 Task: Add a field from the Popular template Effort Level a blank project BayTech
Action: Mouse moved to (383, 378)
Screenshot: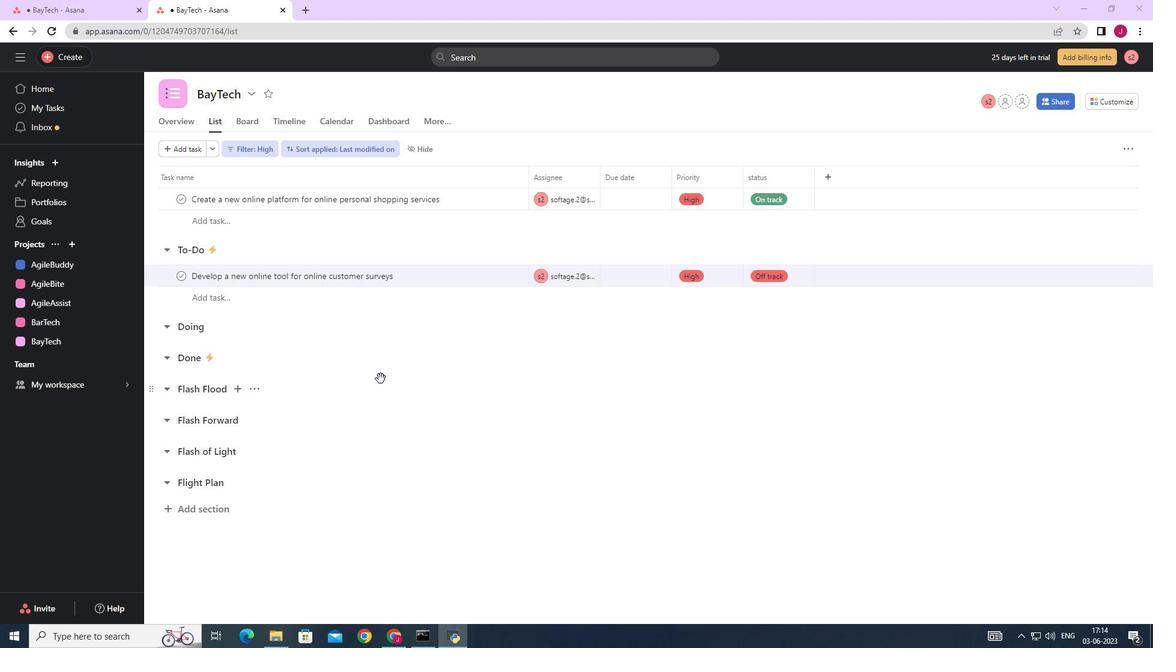
Action: Mouse scrolled (383, 378) with delta (0, 0)
Screenshot: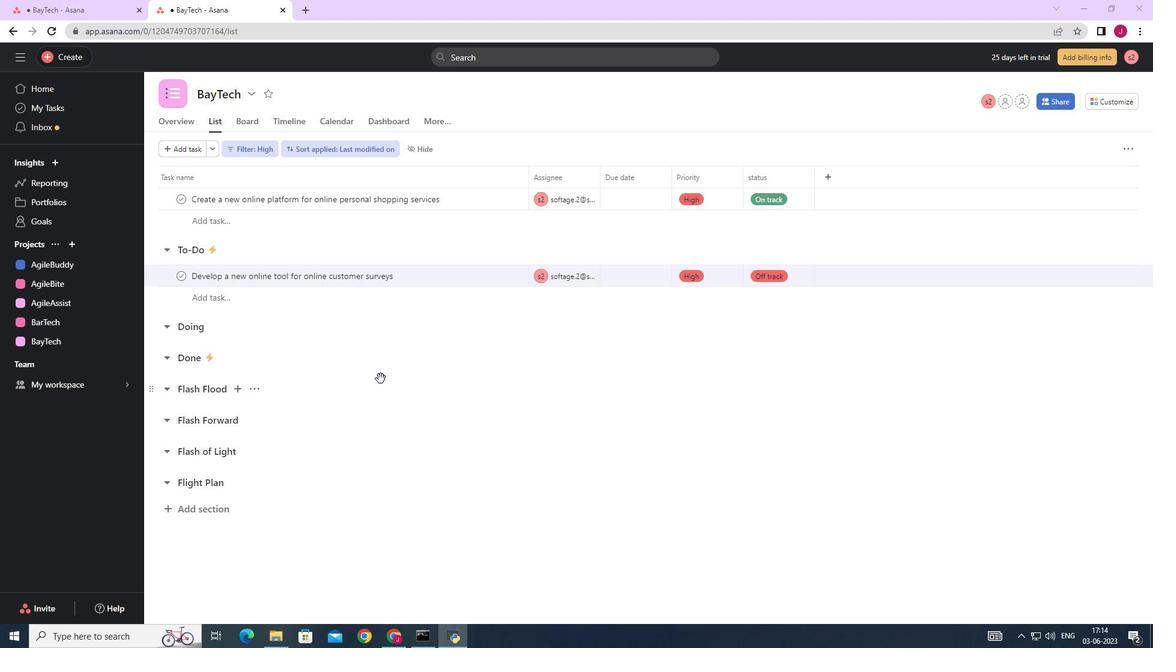 
Action: Mouse scrolled (383, 378) with delta (0, 0)
Screenshot: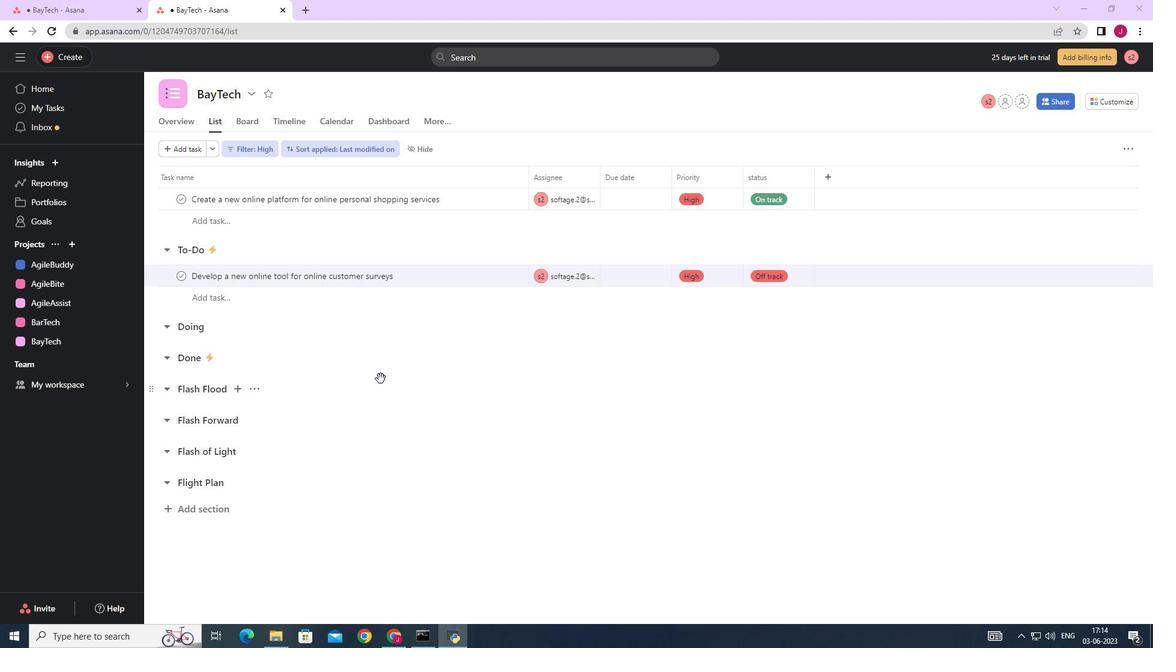 
Action: Mouse scrolled (383, 378) with delta (0, 0)
Screenshot: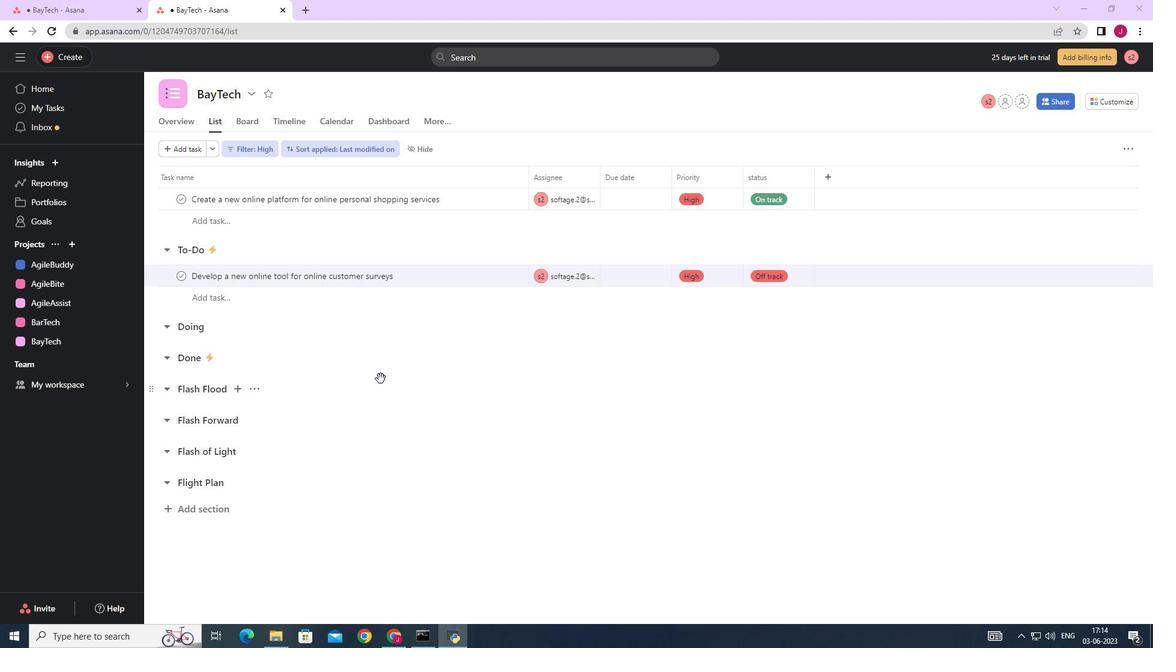 
Action: Mouse scrolled (383, 378) with delta (0, 0)
Screenshot: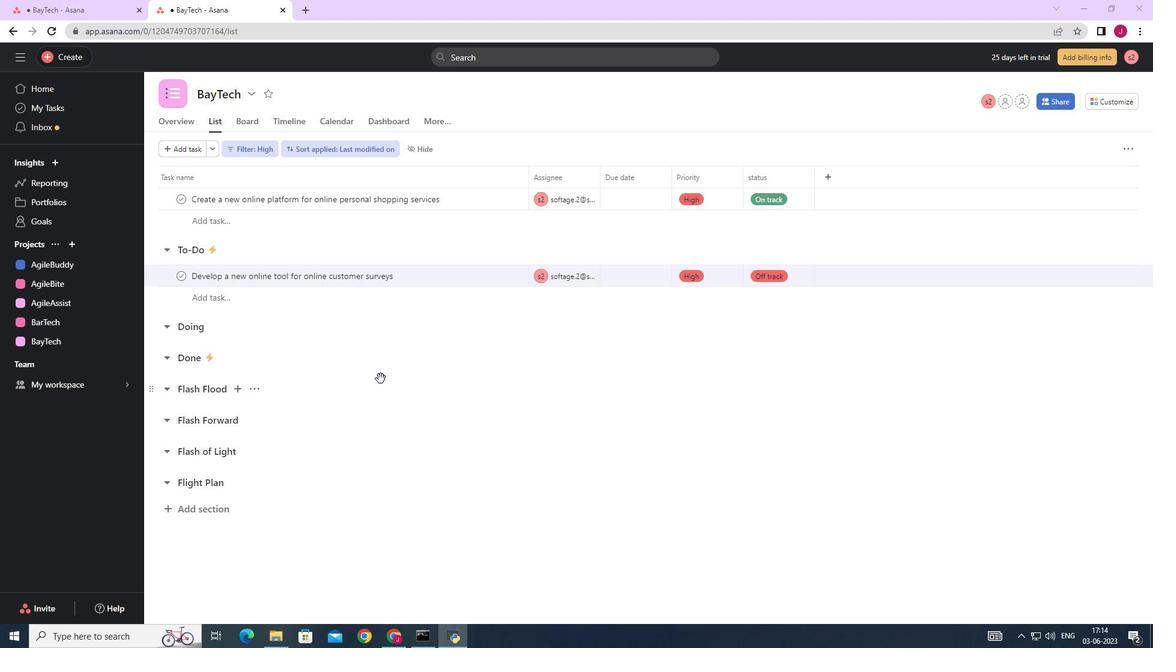 
Action: Mouse scrolled (383, 378) with delta (0, 0)
Screenshot: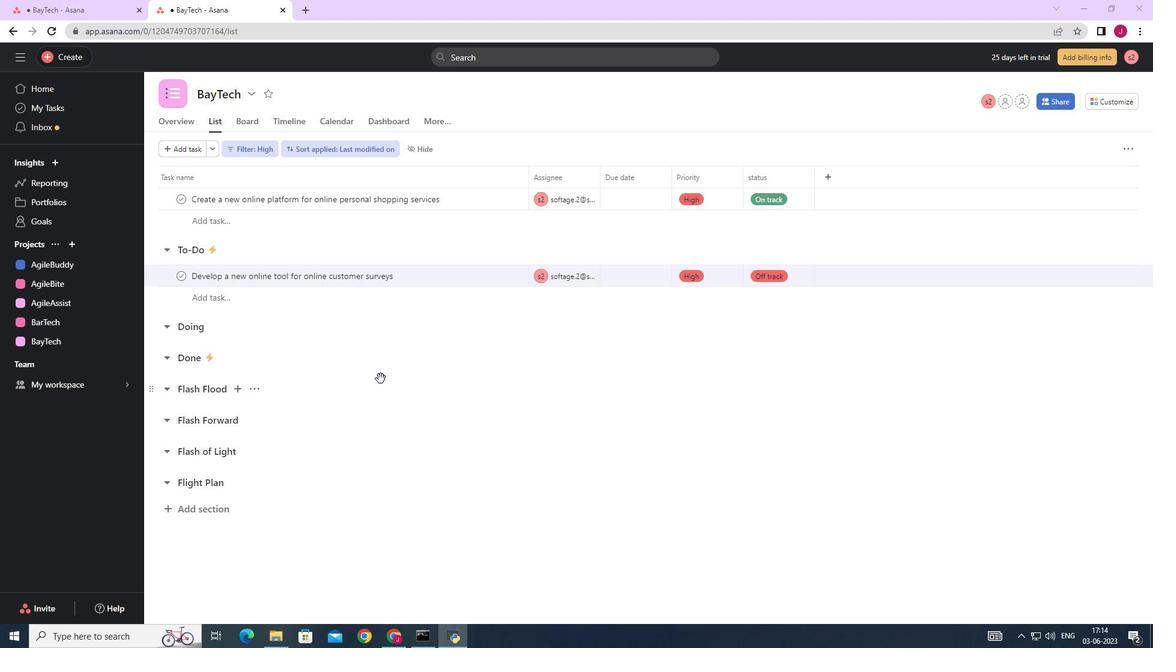 
Action: Mouse moved to (1119, 103)
Screenshot: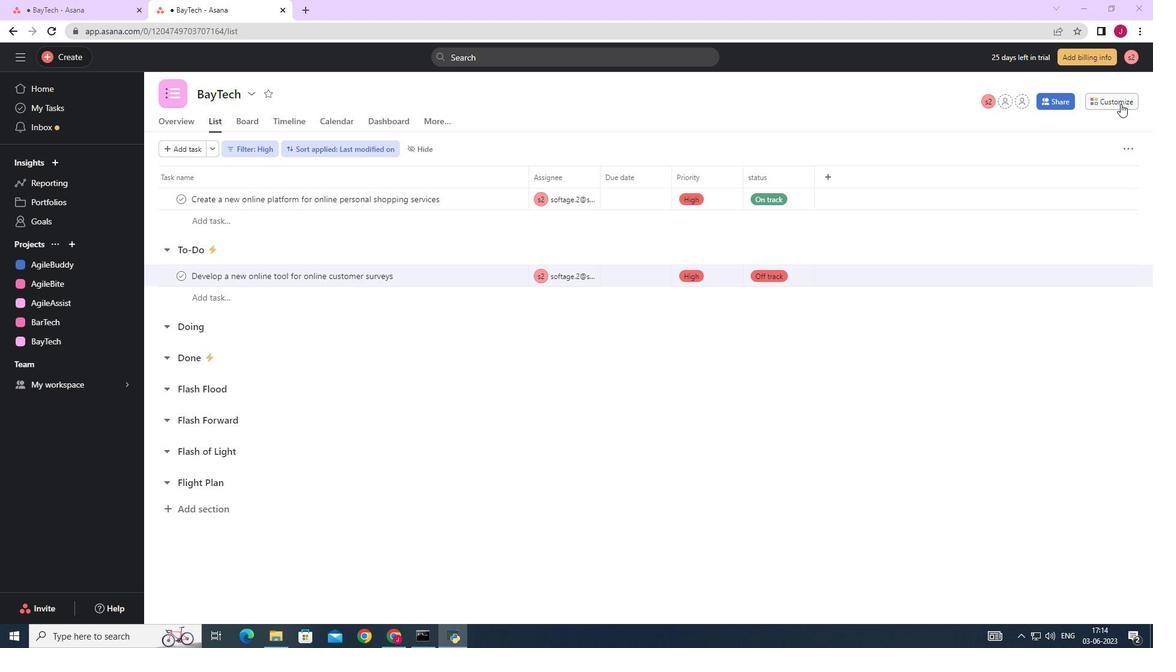 
Action: Mouse pressed left at (1119, 103)
Screenshot: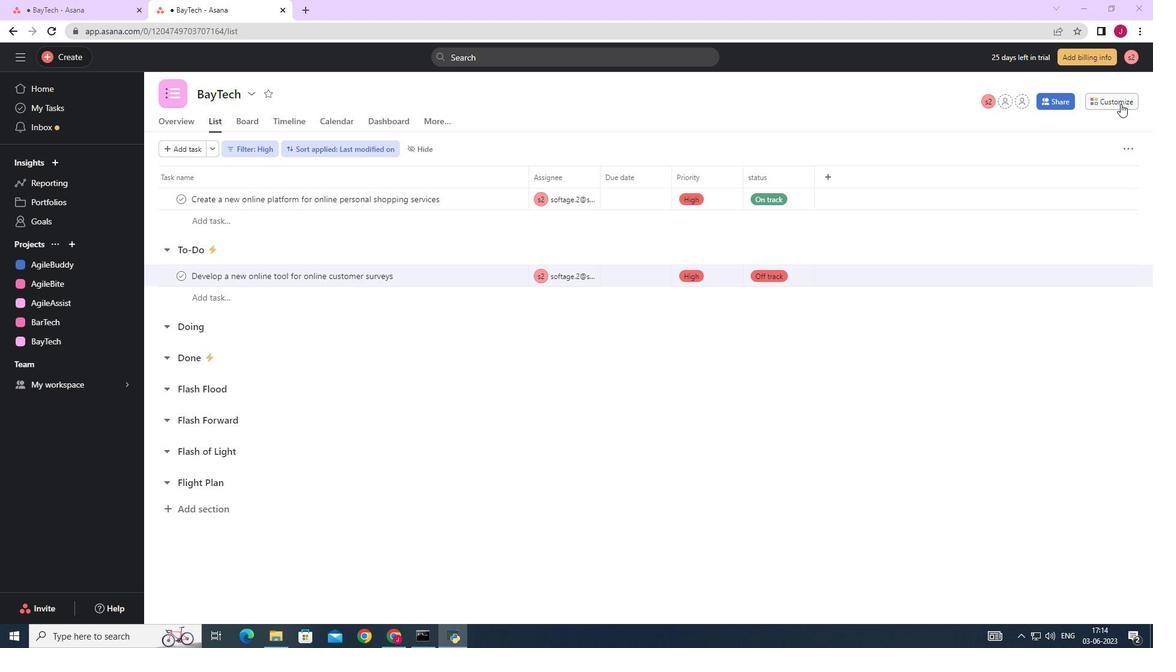 
Action: Mouse moved to (1004, 241)
Screenshot: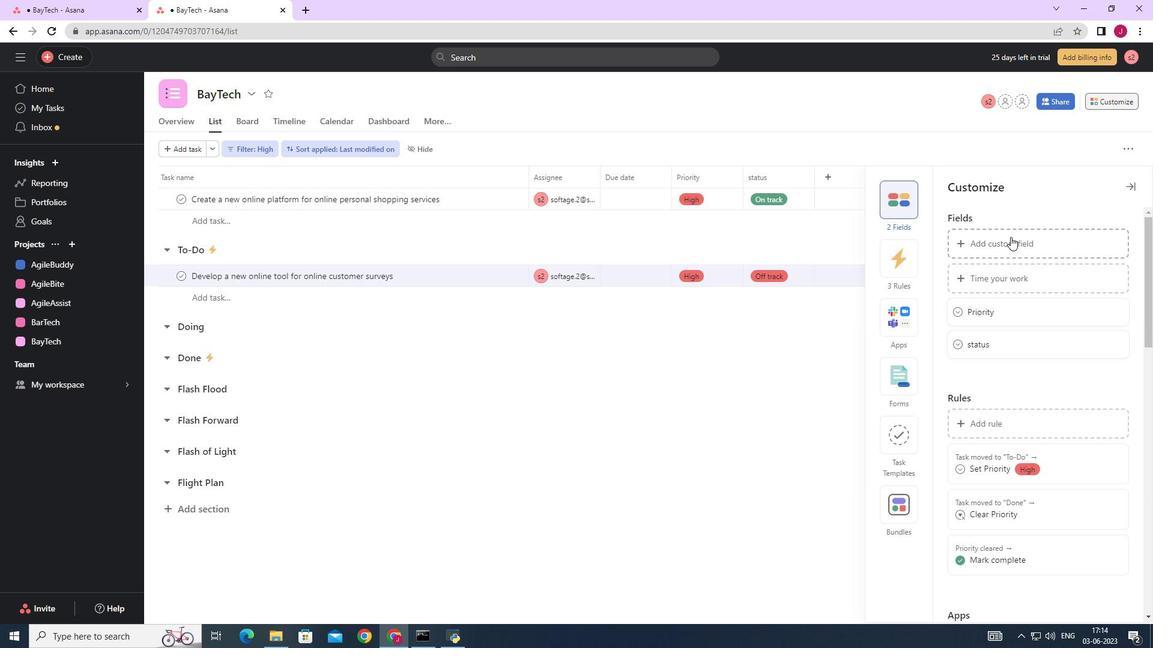 
Action: Mouse pressed left at (1004, 241)
Screenshot: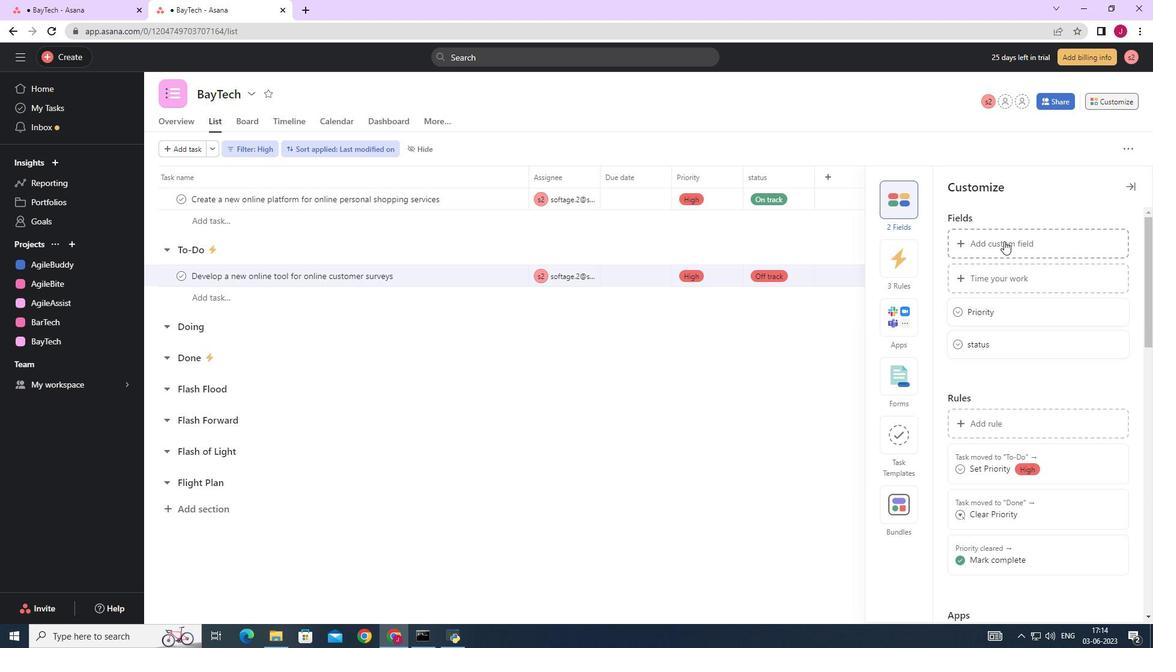
Action: Key pressed <Key.caps_lock>E<Key.caps_lock>ffort<Key.space><Key.caps_lock>L<Key.caps_lock>evel
Screenshot: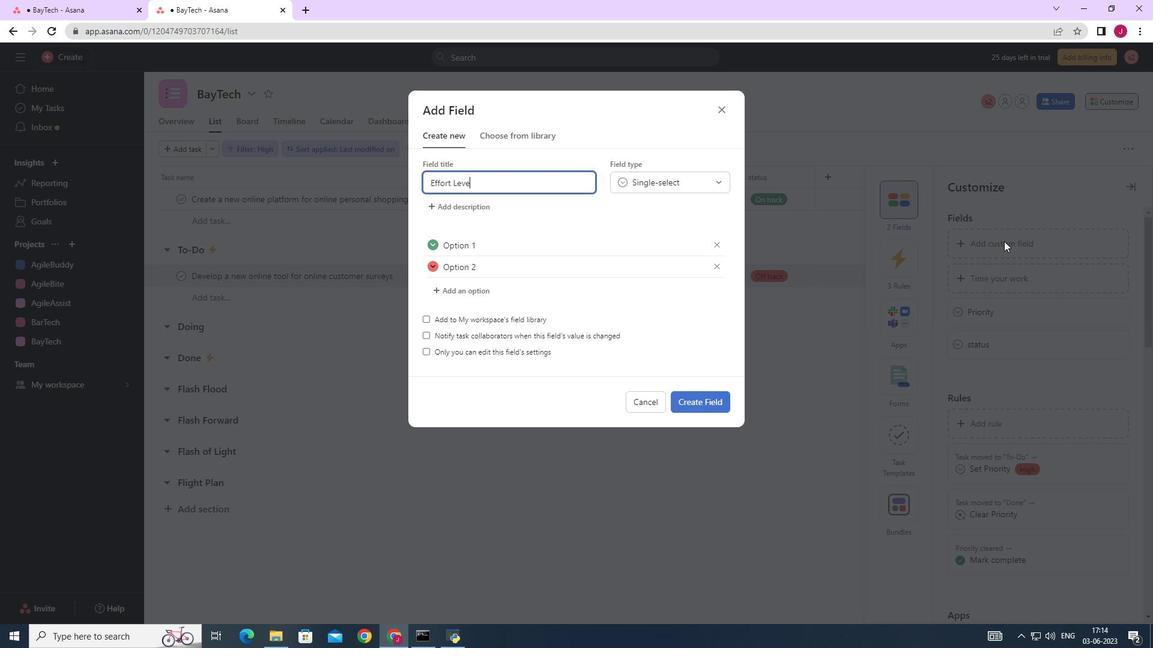 
Action: Mouse moved to (707, 395)
Screenshot: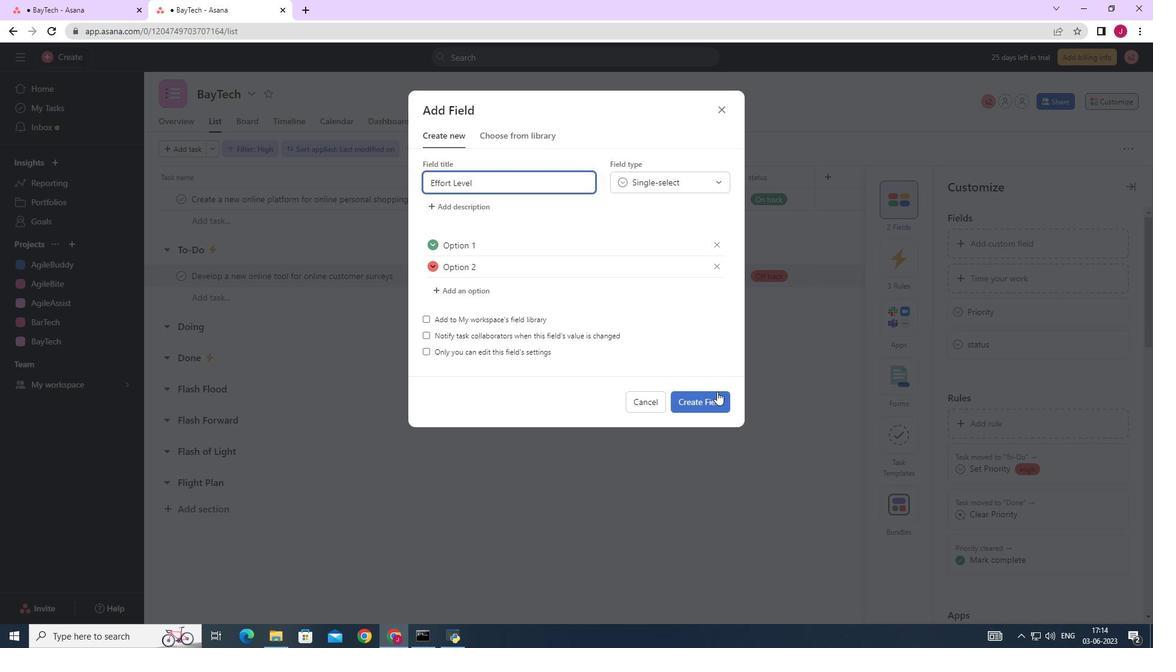 
Action: Mouse pressed left at (707, 395)
Screenshot: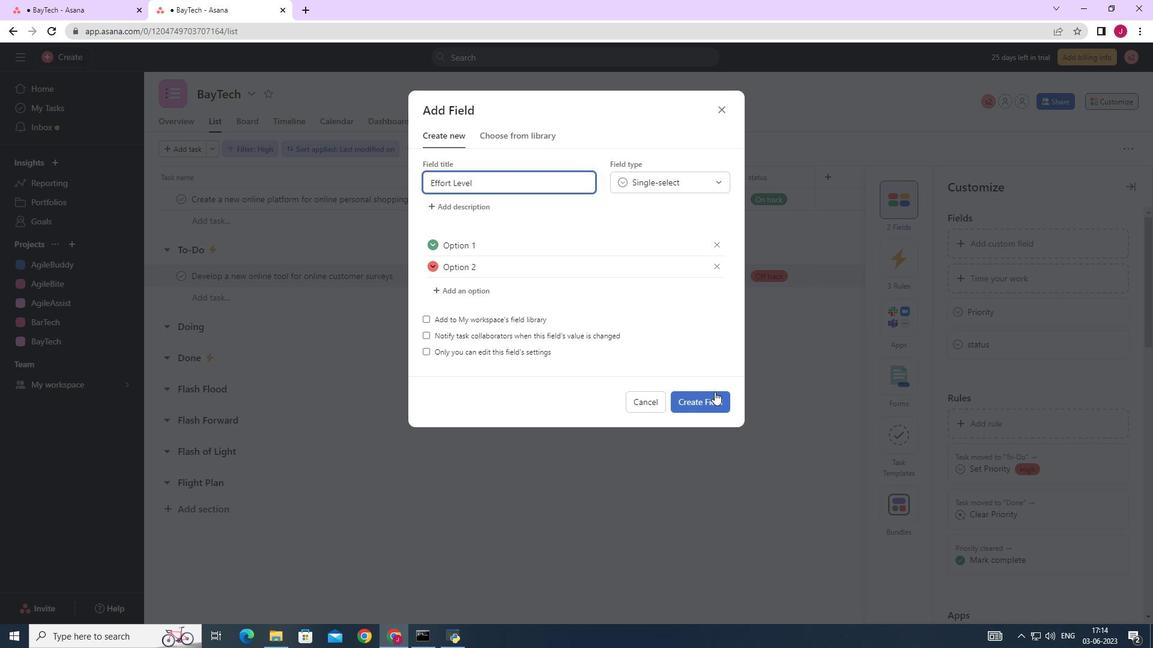 
